Task: Create a rule from the Routing list, Task moved to a section -> Set Priority in the project AgileExpert , set the section as Done clear the priority
Action: Mouse moved to (54, 409)
Screenshot: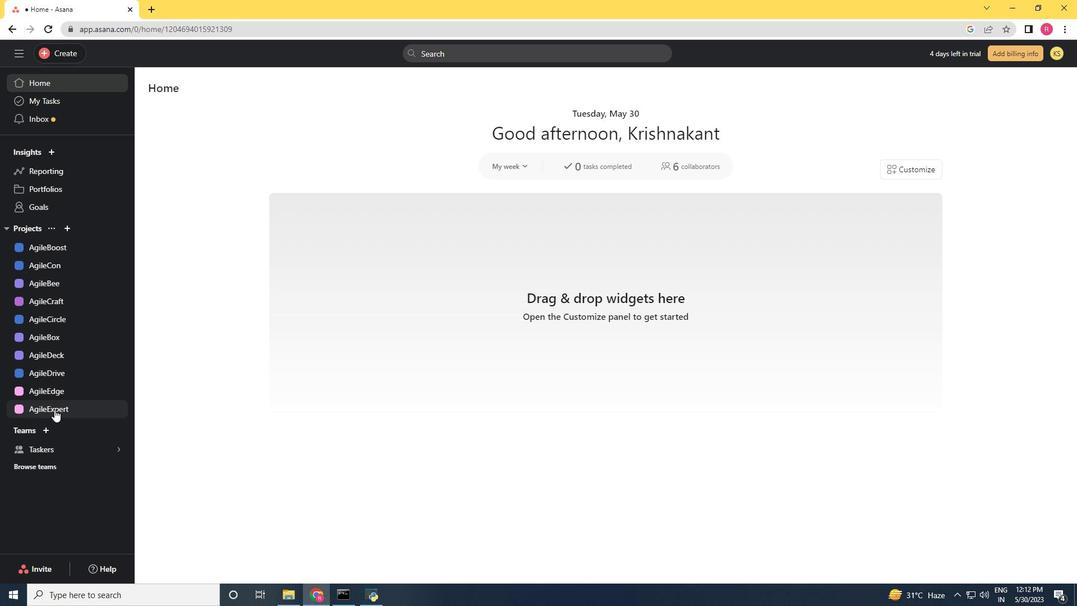 
Action: Mouse pressed left at (54, 409)
Screenshot: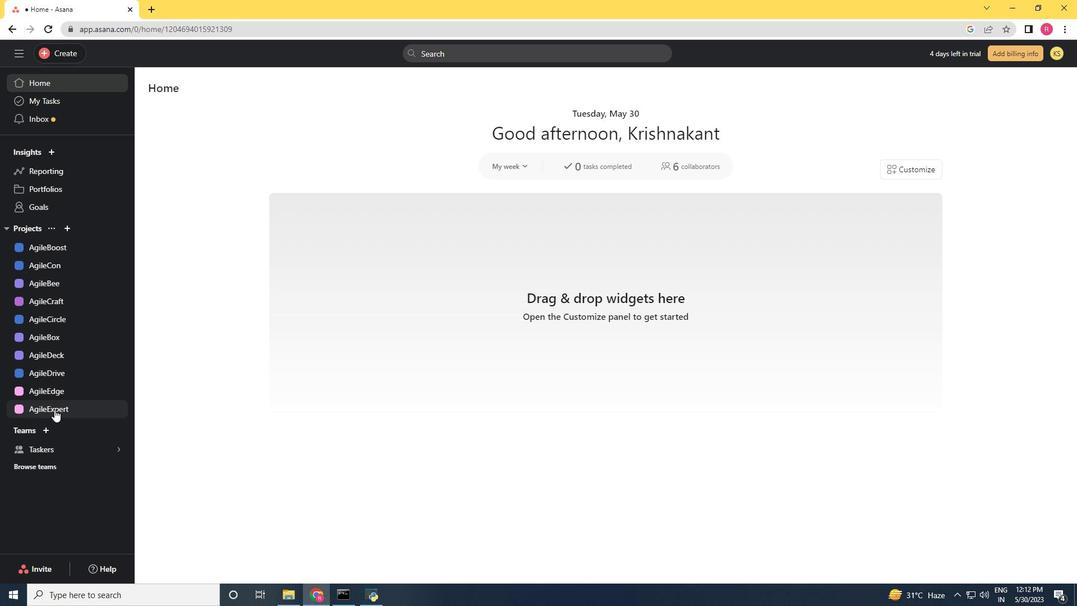 
Action: Mouse moved to (1019, 88)
Screenshot: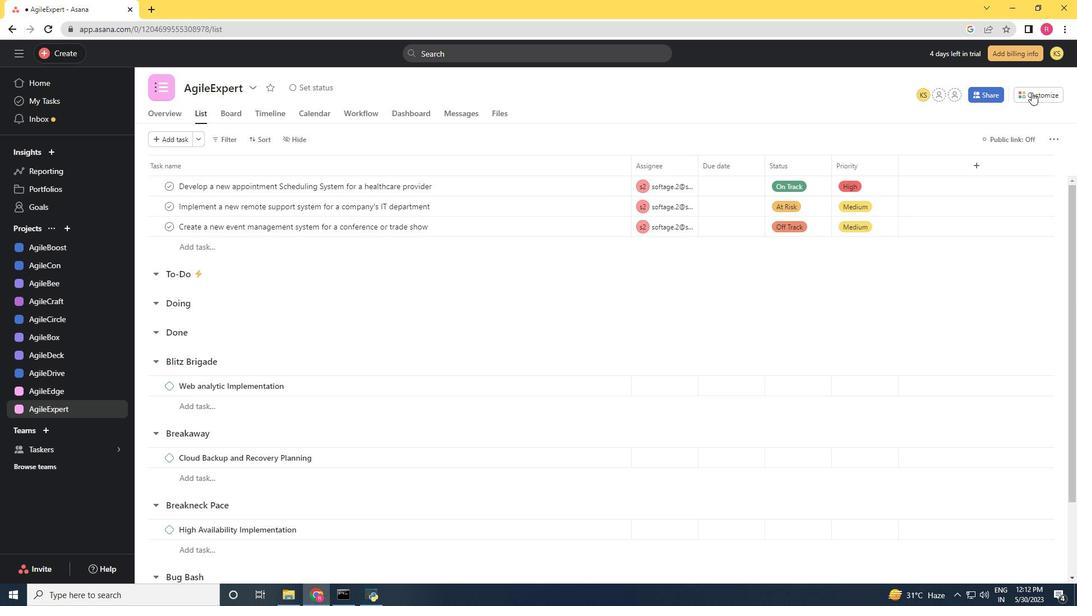
Action: Mouse pressed left at (1019, 88)
Screenshot: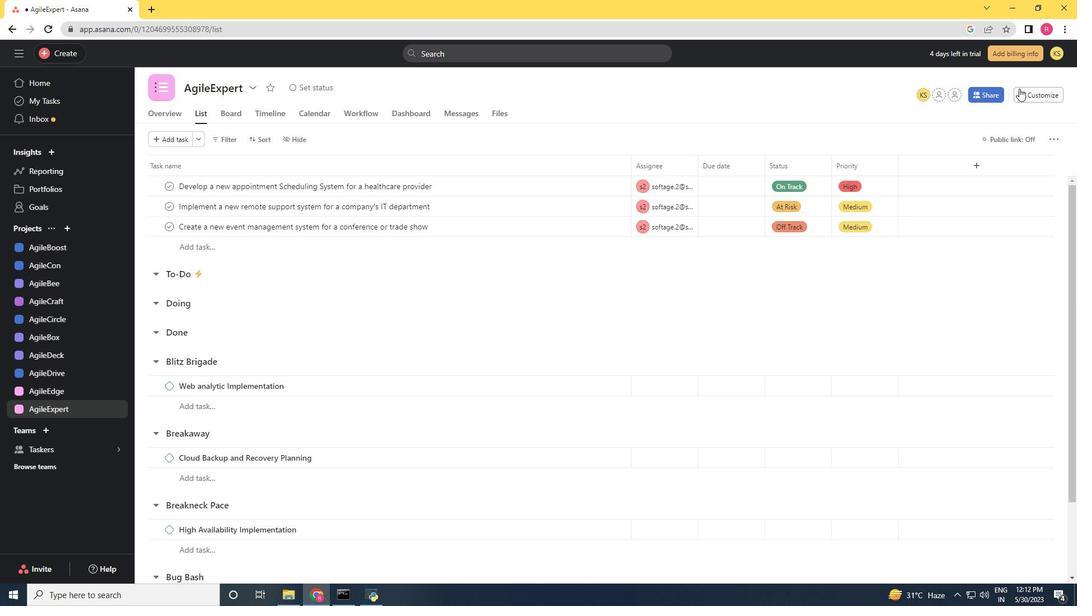 
Action: Mouse moved to (849, 246)
Screenshot: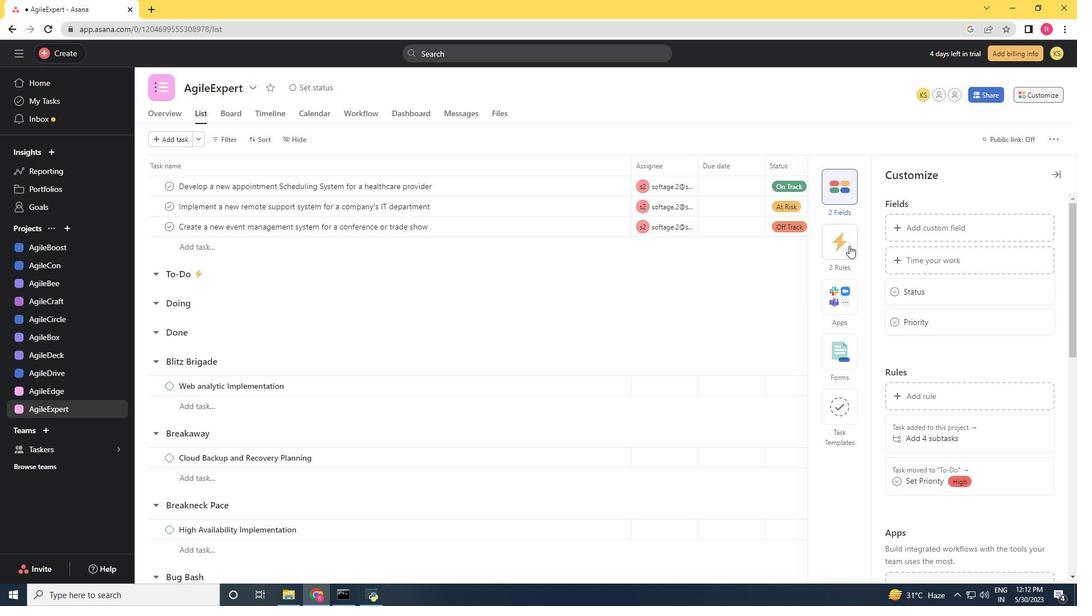 
Action: Mouse pressed left at (849, 246)
Screenshot: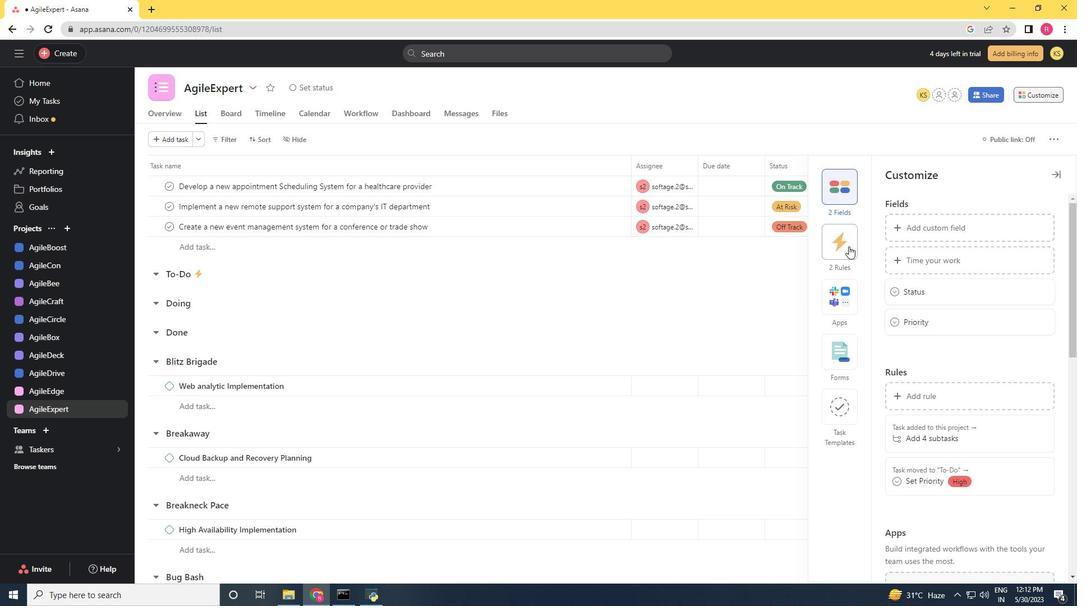 
Action: Mouse moved to (922, 218)
Screenshot: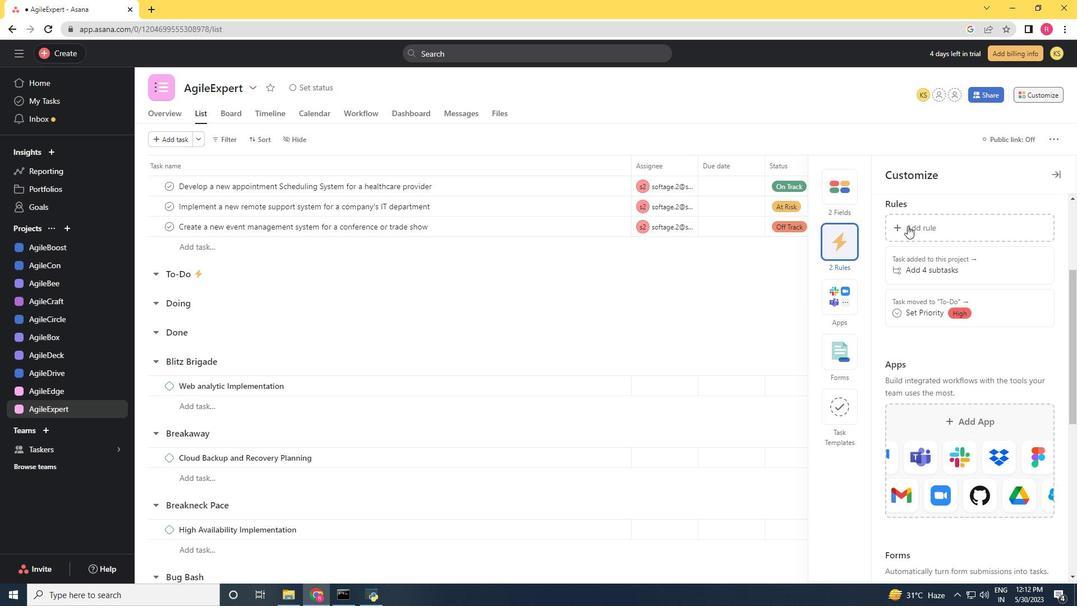 
Action: Mouse pressed left at (922, 218)
Screenshot: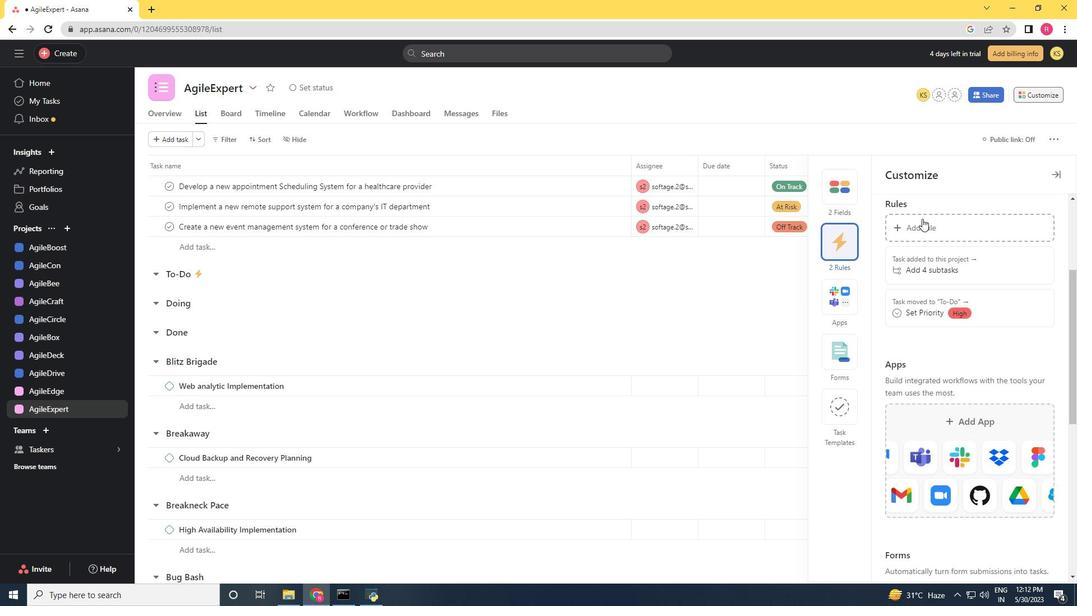 
Action: Mouse moved to (235, 149)
Screenshot: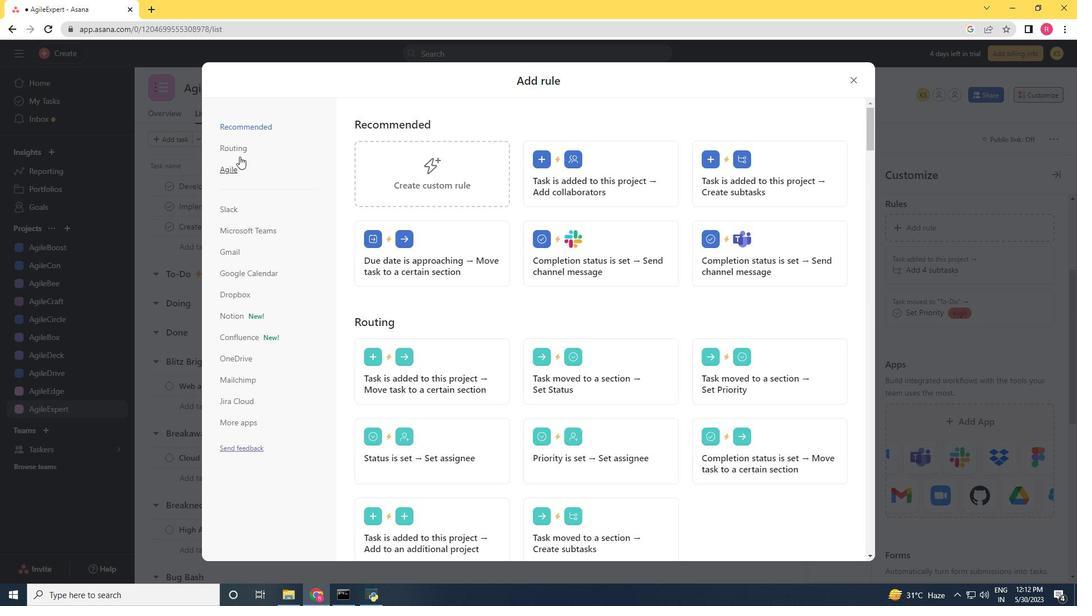 
Action: Mouse pressed left at (235, 149)
Screenshot: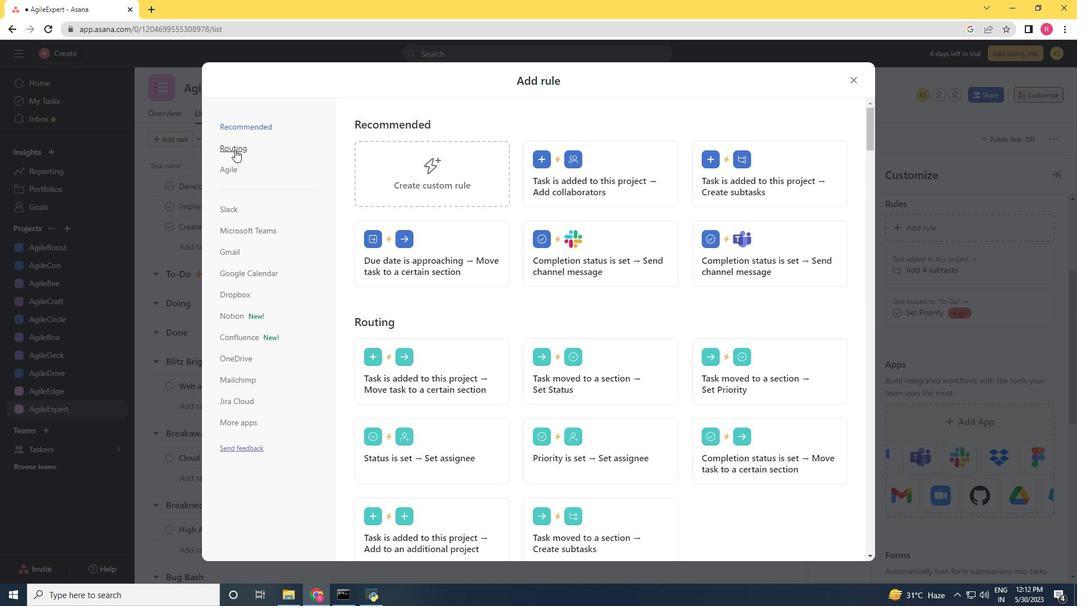 
Action: Mouse moved to (717, 168)
Screenshot: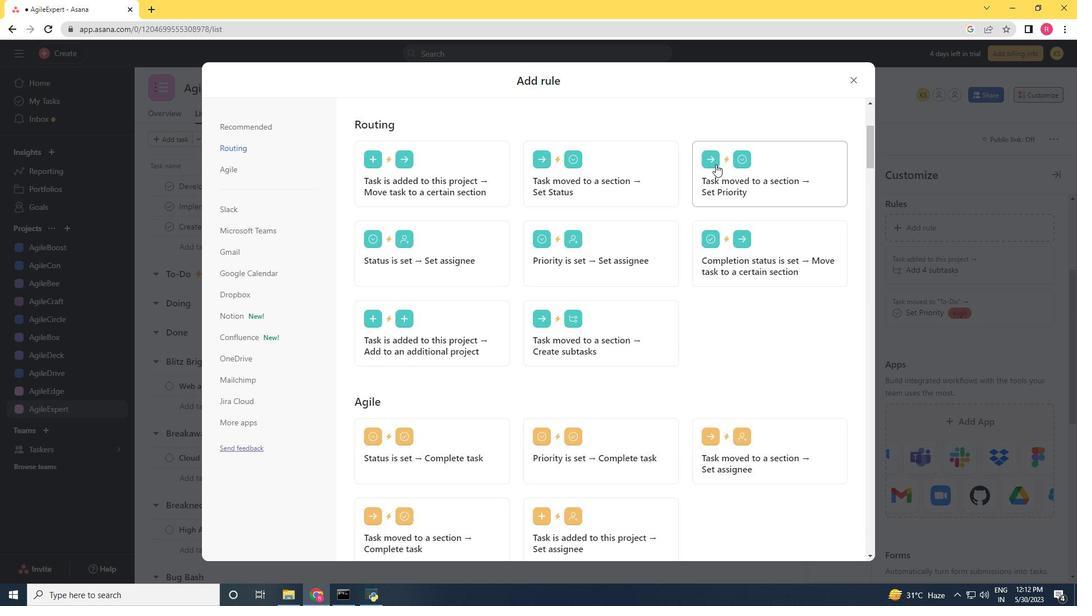 
Action: Mouse pressed left at (717, 168)
Screenshot: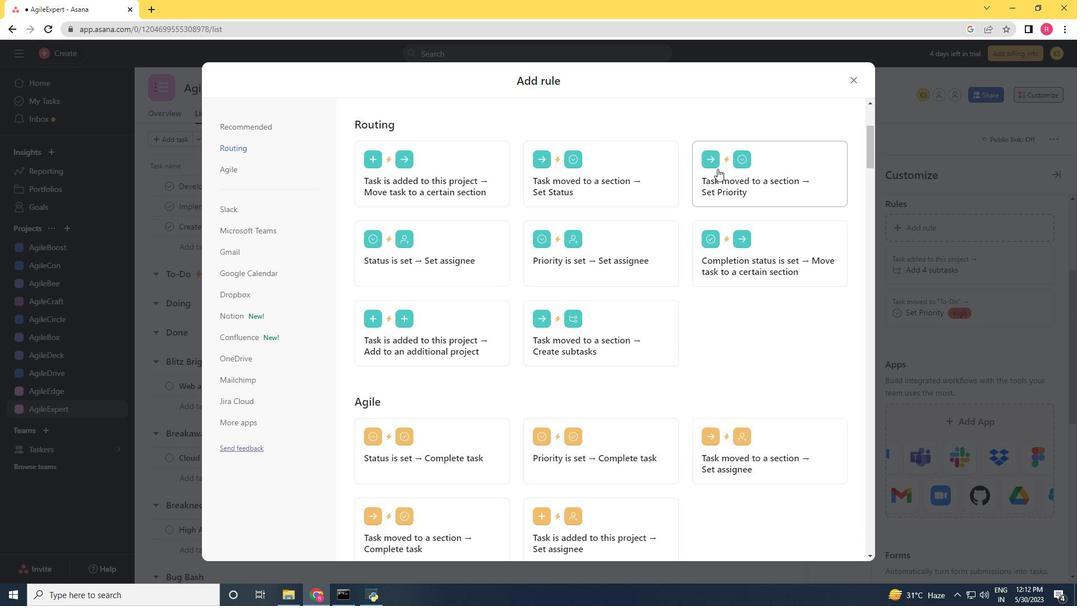 
Action: Mouse moved to (447, 308)
Screenshot: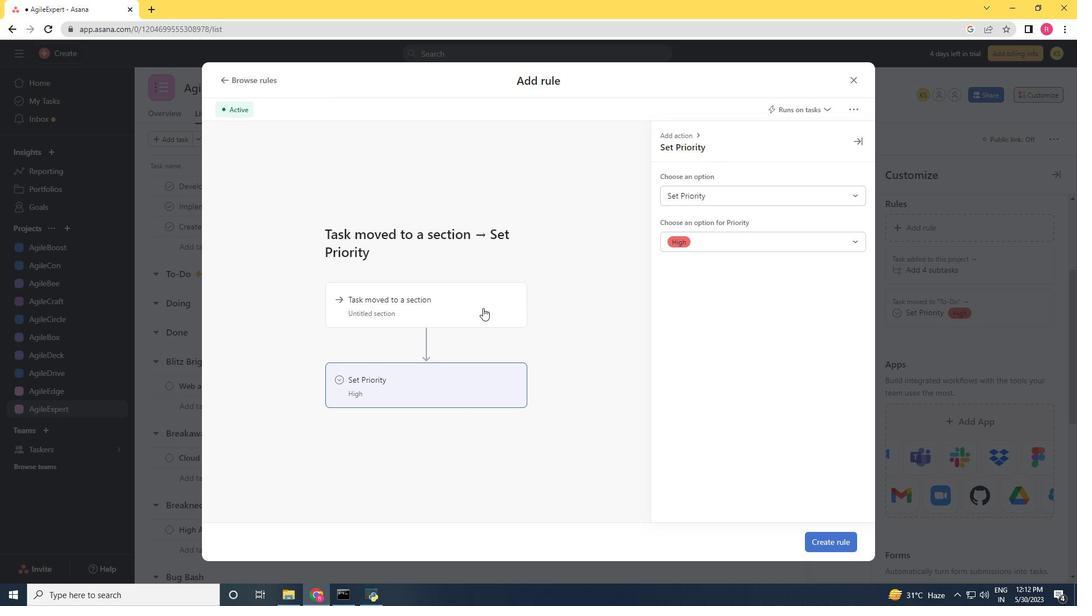 
Action: Mouse pressed left at (447, 308)
Screenshot: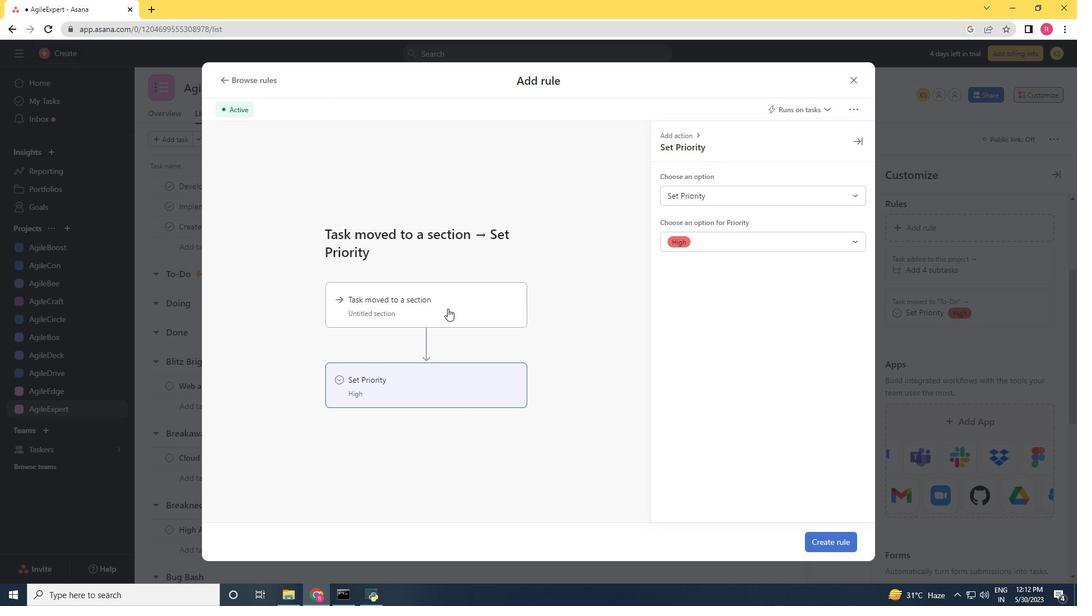 
Action: Mouse moved to (753, 186)
Screenshot: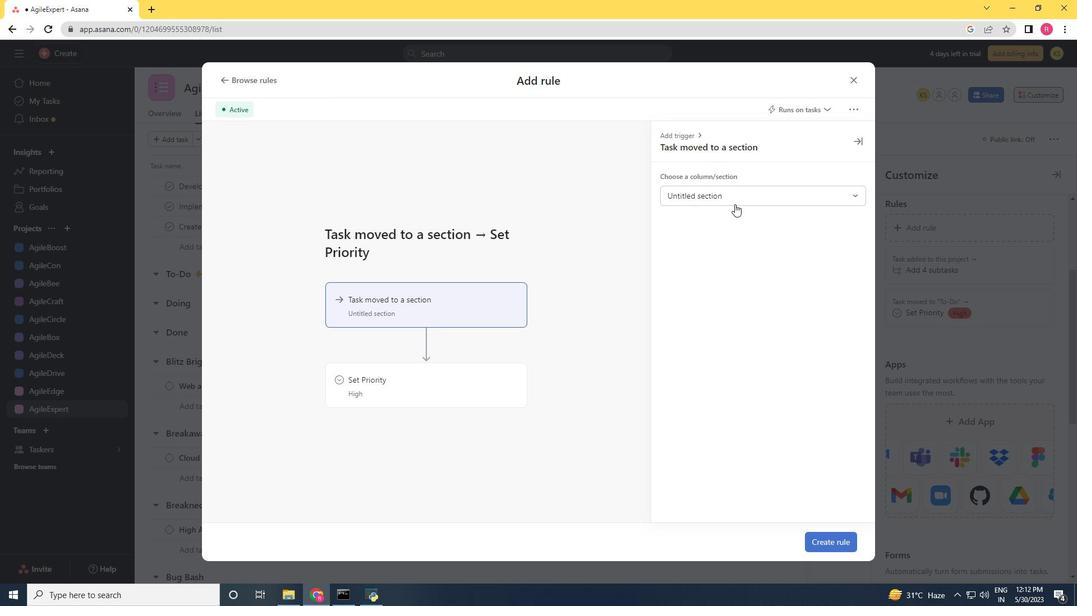 
Action: Mouse pressed left at (753, 186)
Screenshot: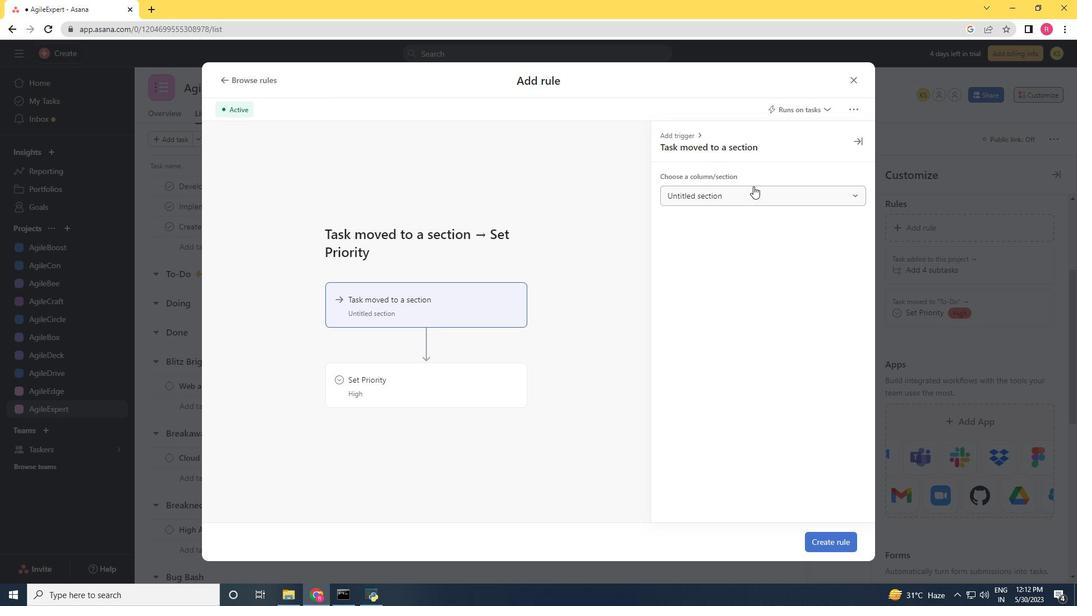 
Action: Mouse moved to (690, 278)
Screenshot: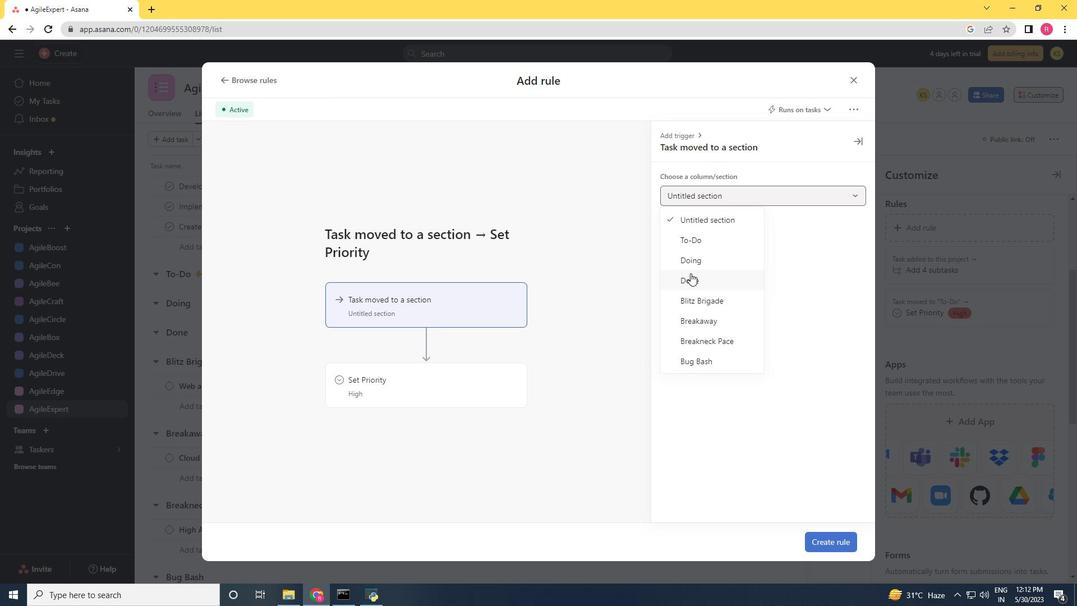 
Action: Mouse pressed left at (690, 278)
Screenshot: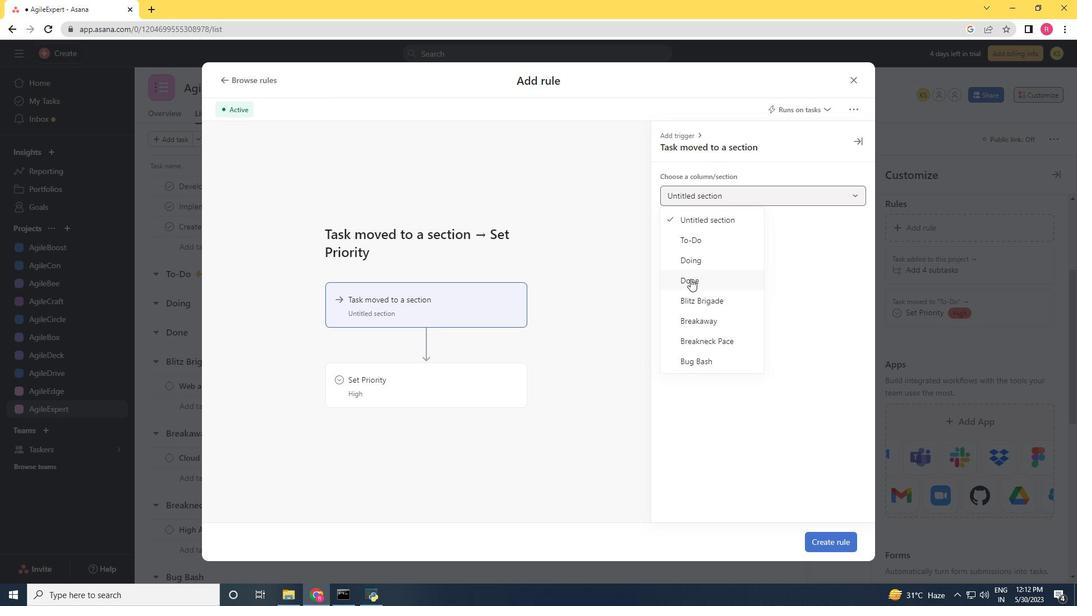 
Action: Mouse moved to (424, 375)
Screenshot: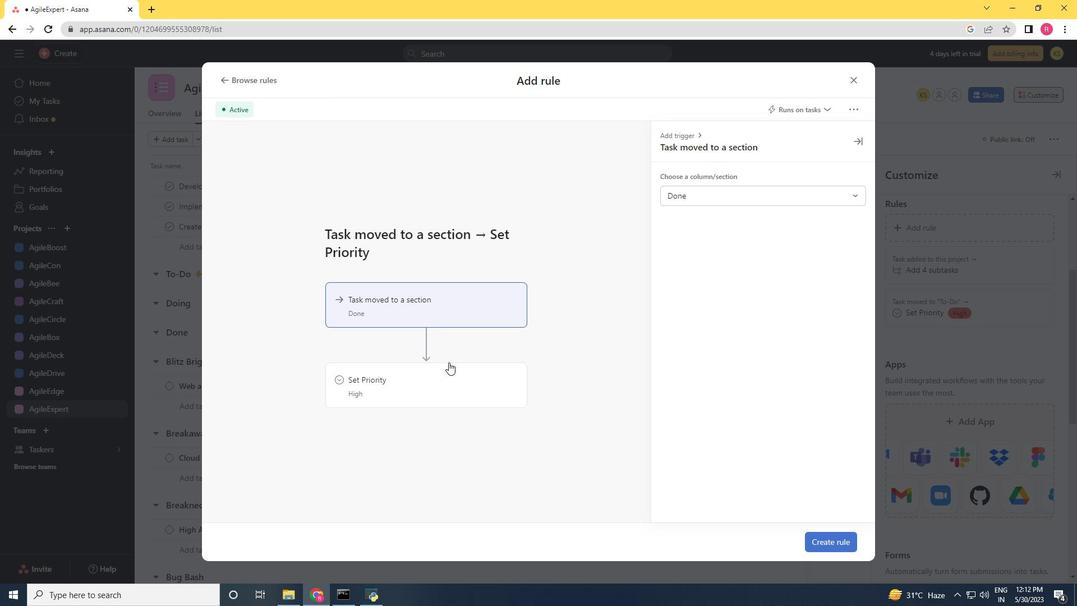 
Action: Mouse pressed left at (424, 375)
Screenshot: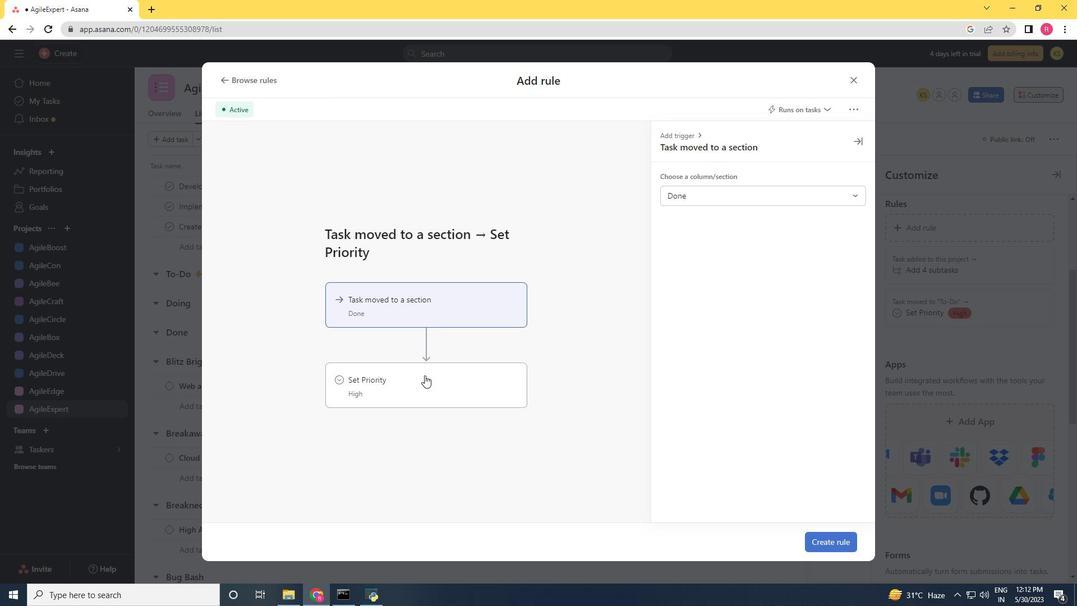 
Action: Mouse moved to (757, 196)
Screenshot: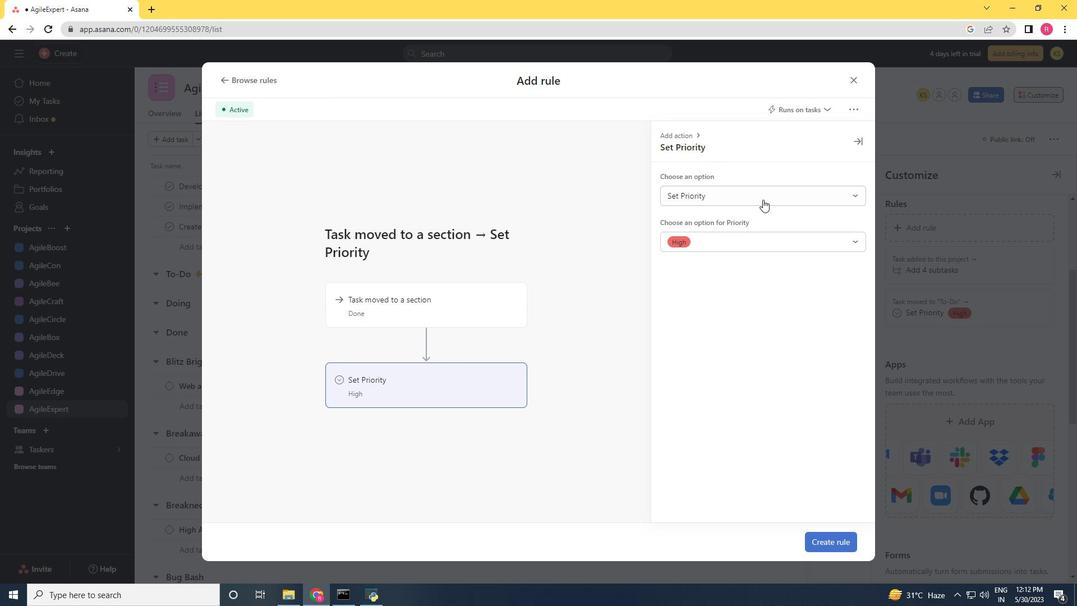 
Action: Mouse pressed left at (757, 196)
Screenshot: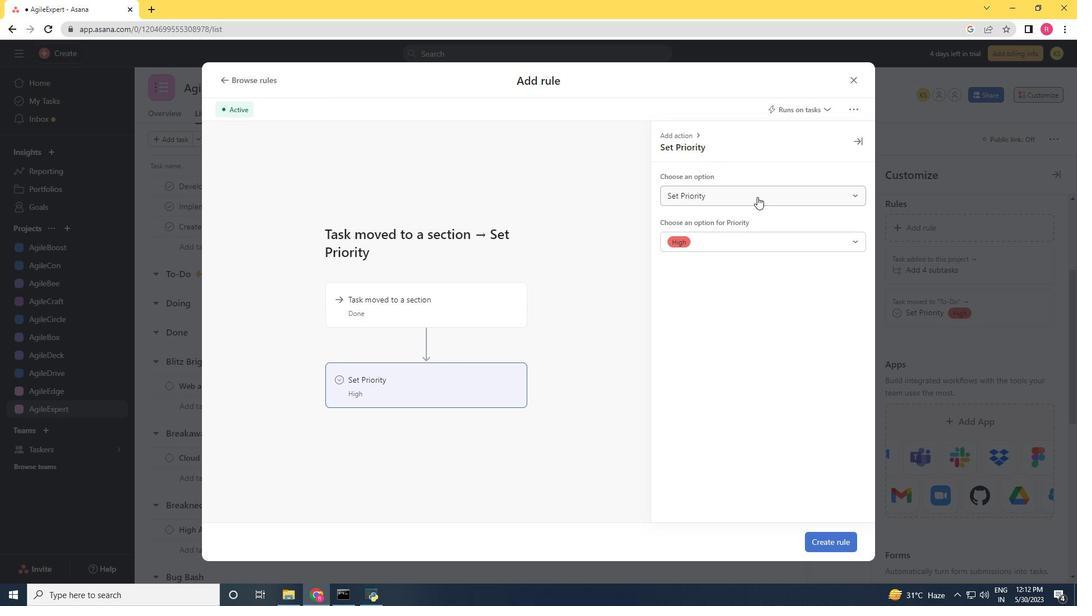 
Action: Mouse moved to (726, 237)
Screenshot: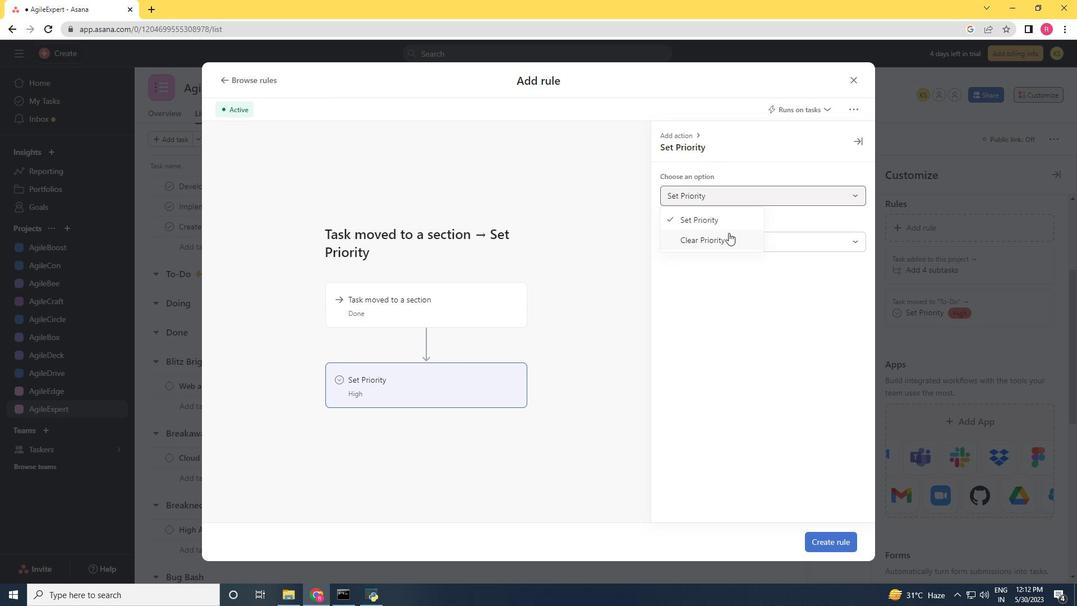 
Action: Mouse pressed left at (726, 237)
Screenshot: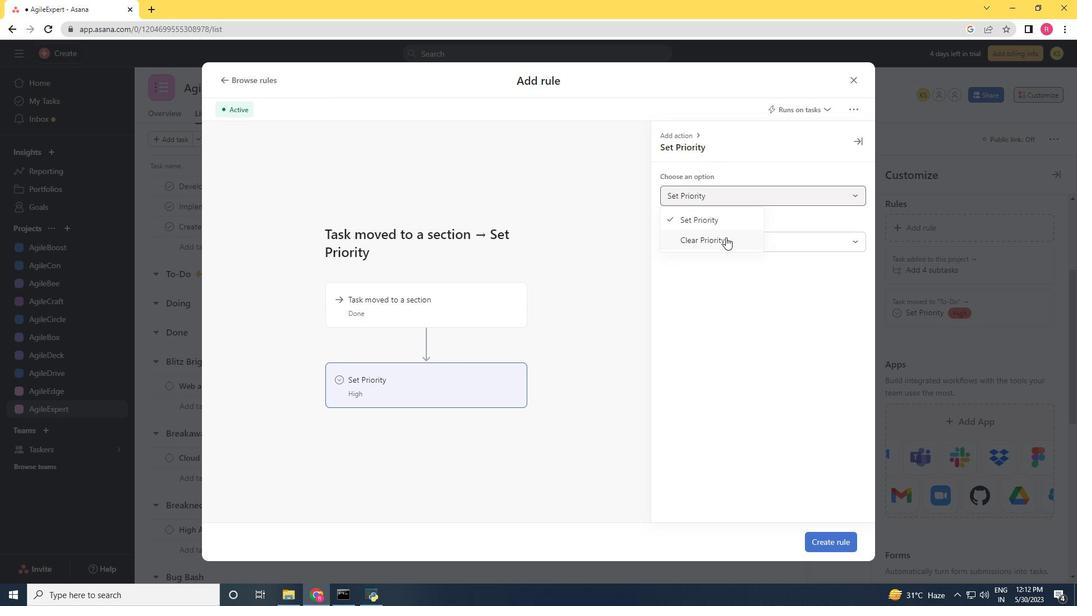 
Action: Mouse moved to (826, 535)
Screenshot: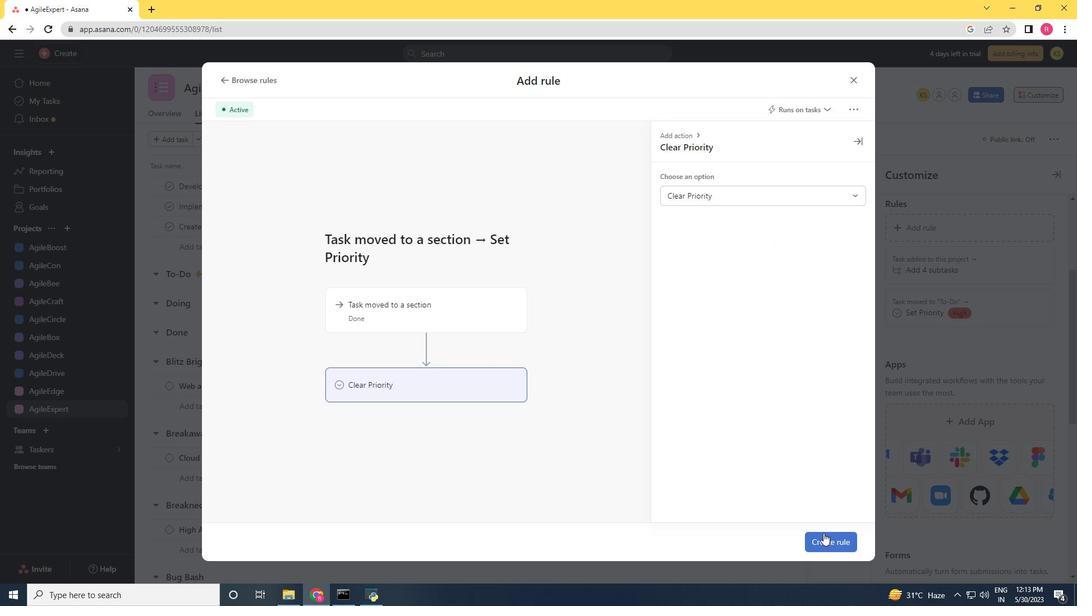 
Action: Mouse pressed left at (826, 535)
Screenshot: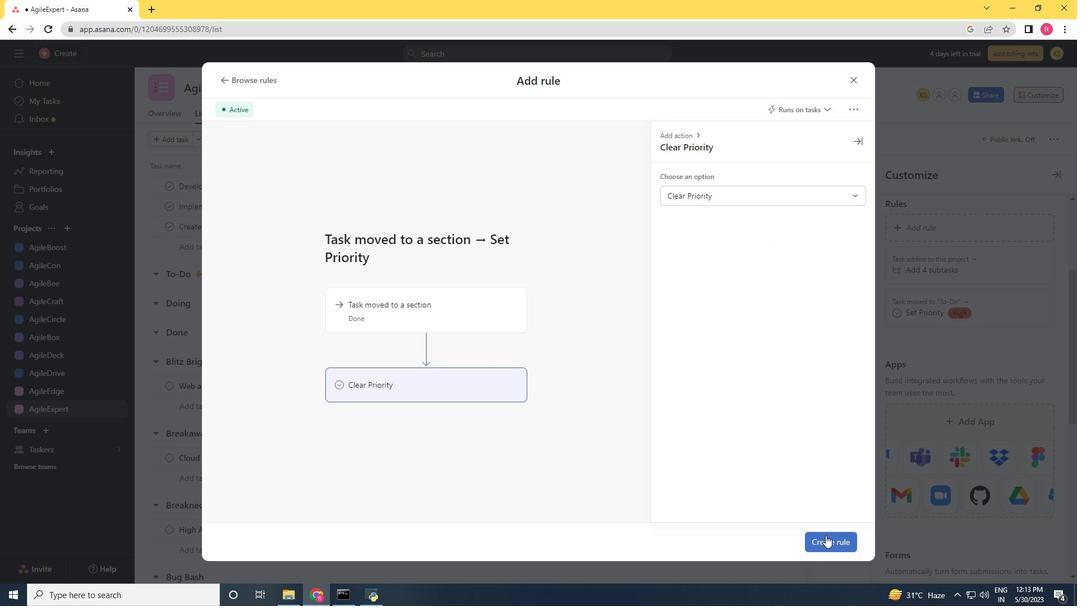 
